 Task: Look for products in the category "Deodrant & Shave" from Dr. Bronner's only.
Action: Mouse pressed left at (265, 112)
Screenshot: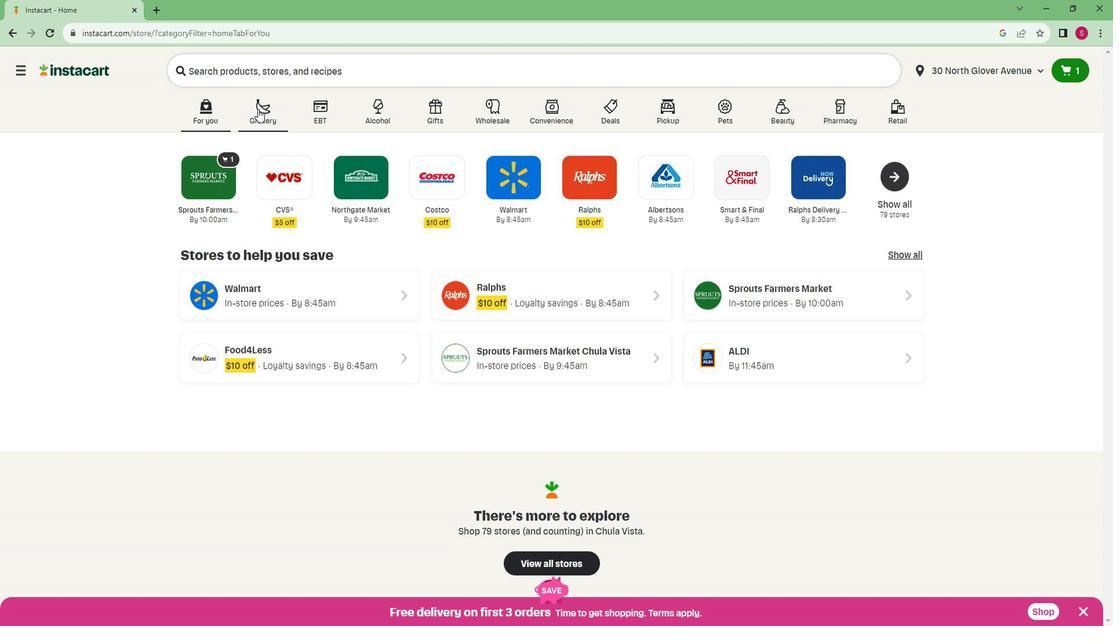 
Action: Mouse moved to (241, 315)
Screenshot: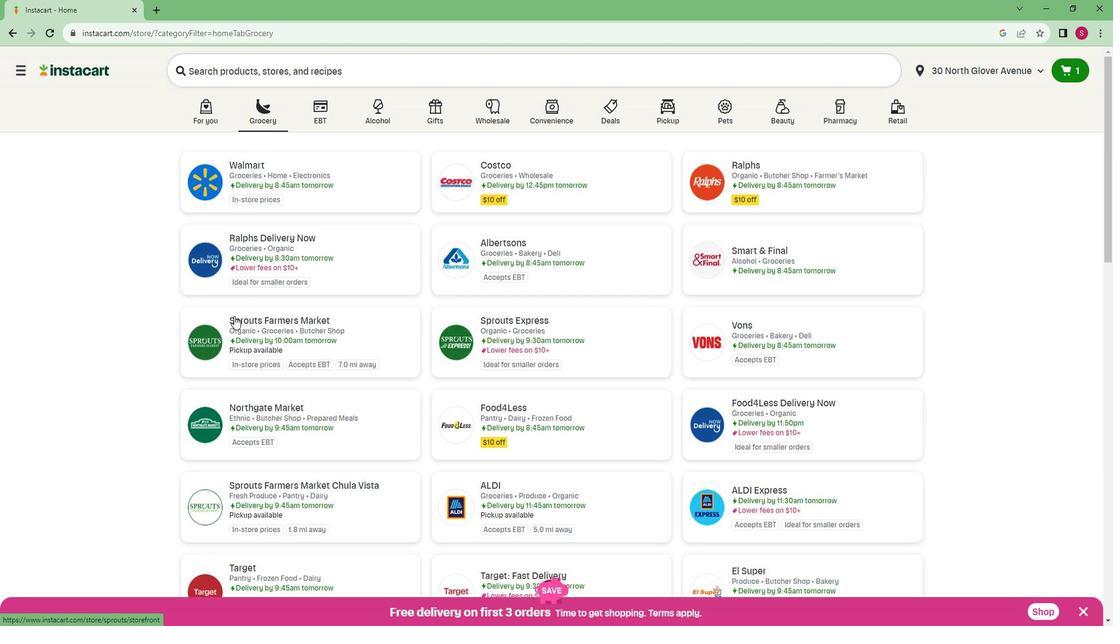 
Action: Mouse pressed left at (241, 315)
Screenshot: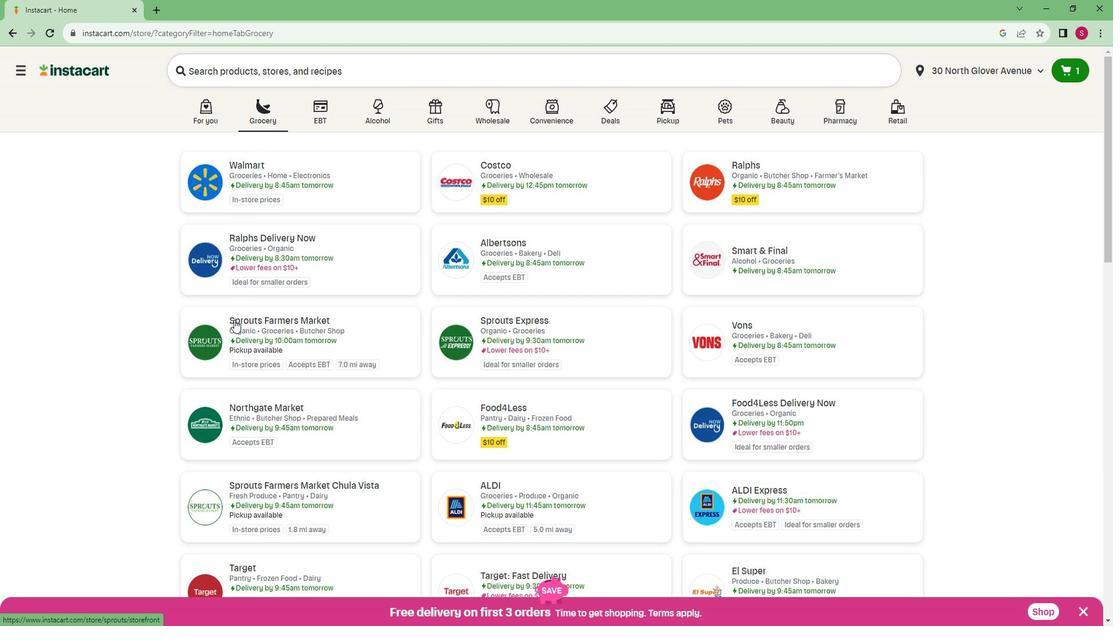 
Action: Mouse moved to (33, 427)
Screenshot: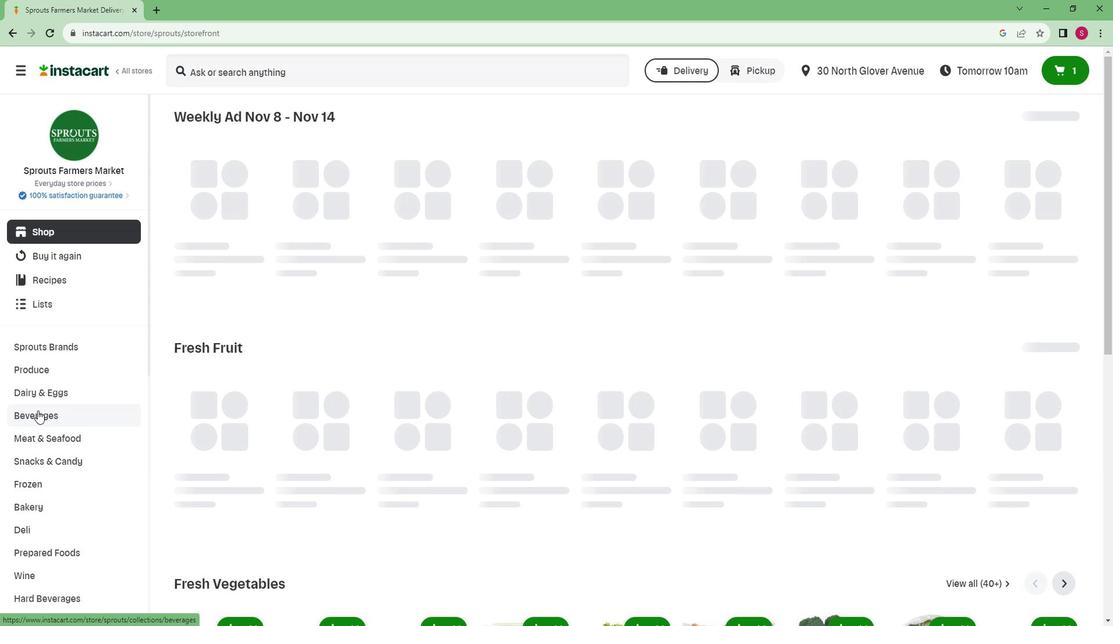 
Action: Mouse scrolled (33, 426) with delta (0, 0)
Screenshot: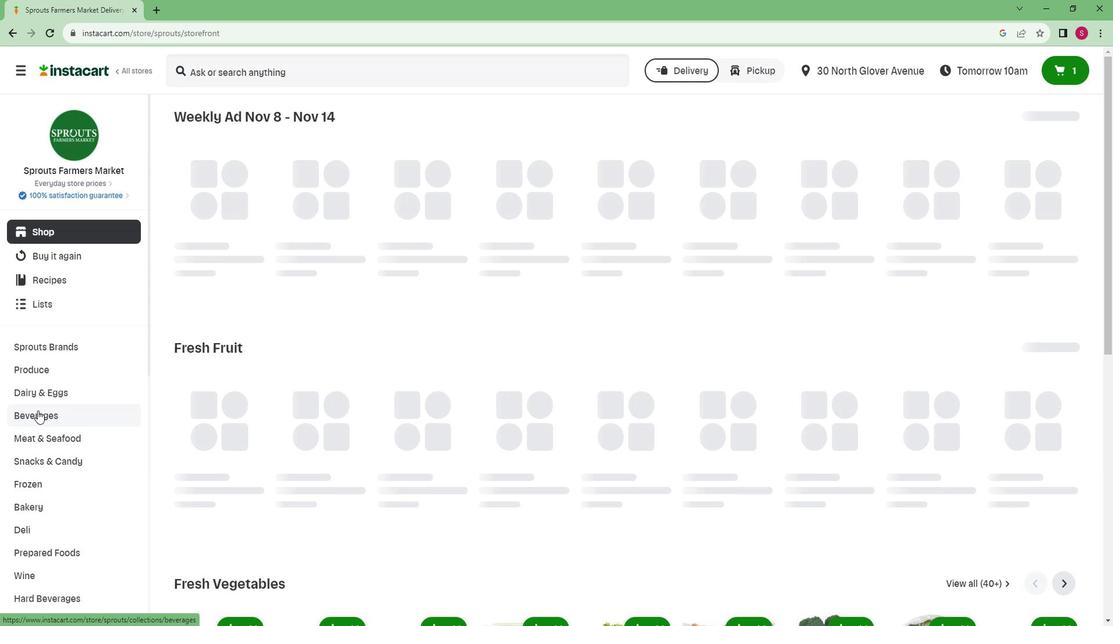 
Action: Mouse moved to (32, 427)
Screenshot: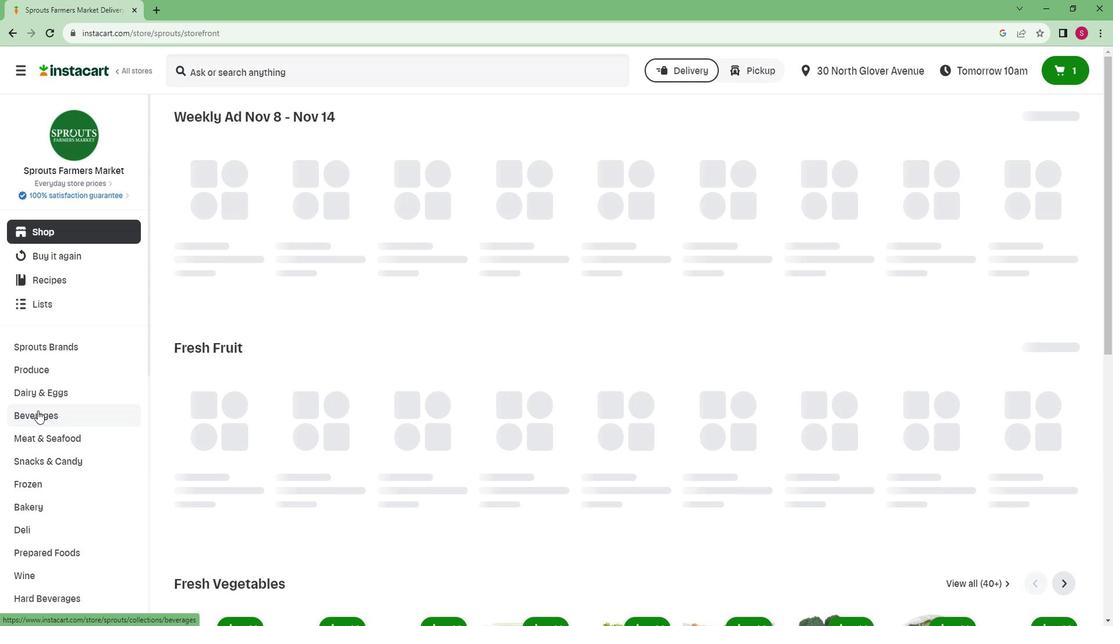 
Action: Mouse scrolled (32, 427) with delta (0, 0)
Screenshot: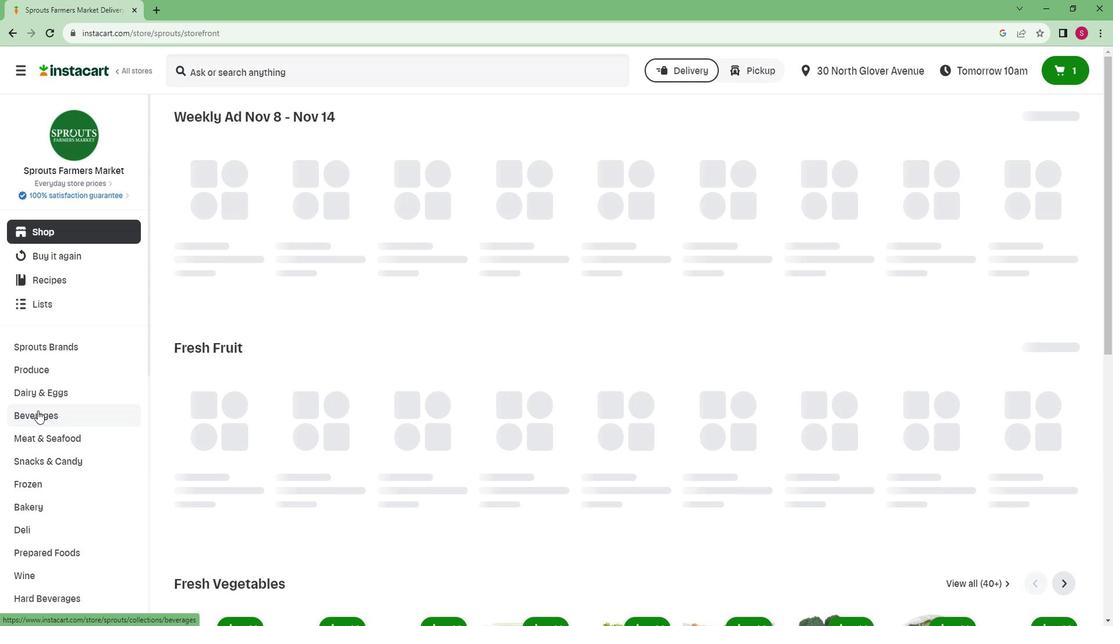 
Action: Mouse moved to (31, 427)
Screenshot: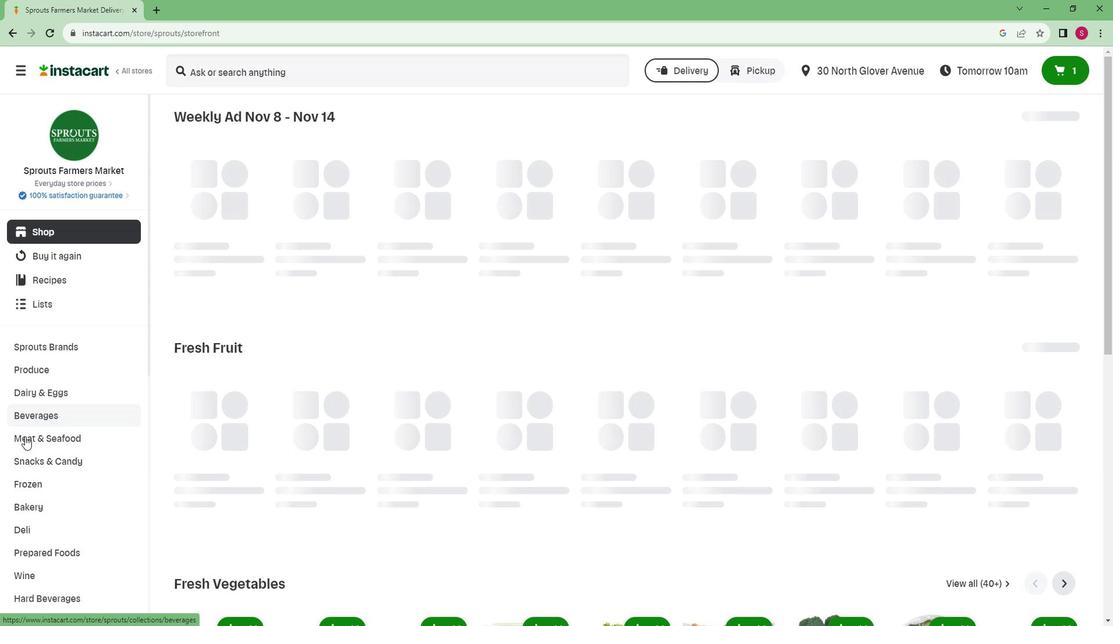 
Action: Mouse scrolled (31, 427) with delta (0, 0)
Screenshot: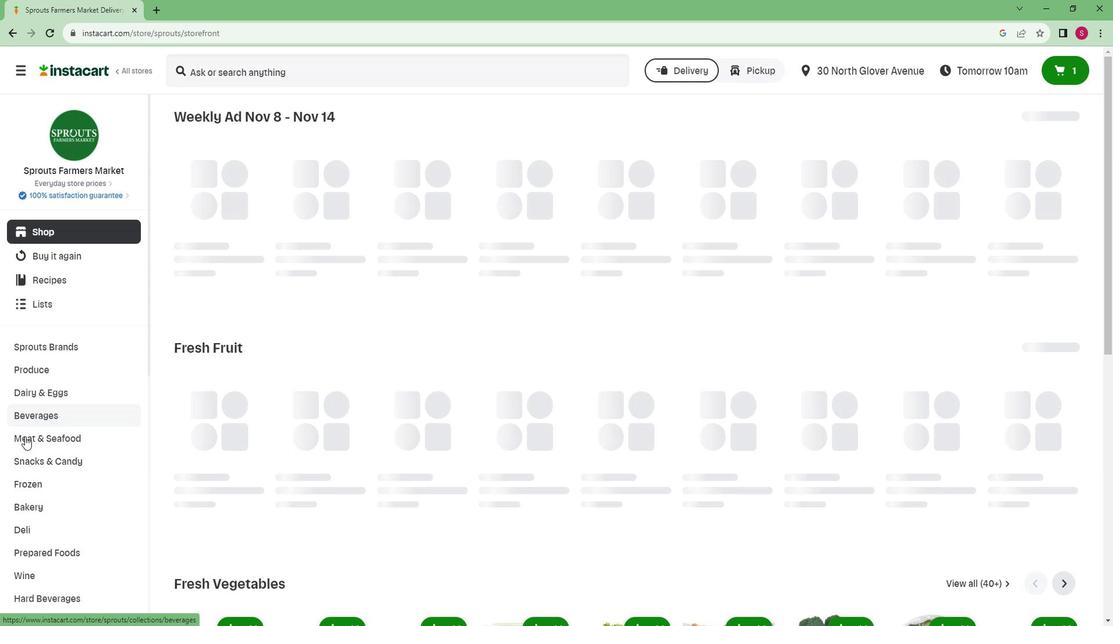 
Action: Mouse moved to (31, 427)
Screenshot: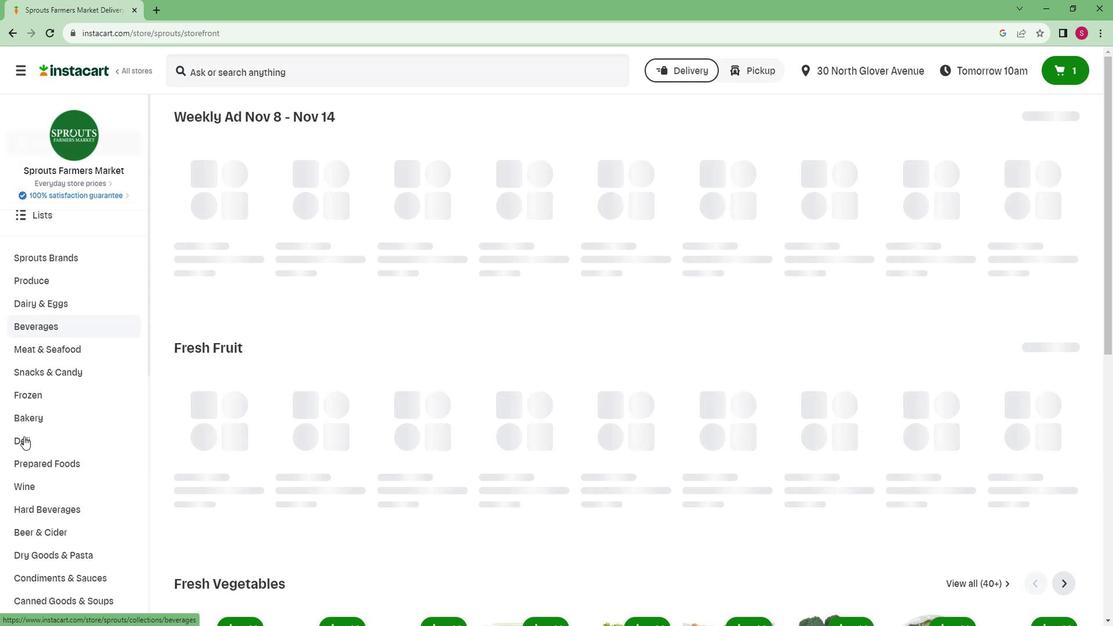 
Action: Mouse scrolled (31, 427) with delta (0, 0)
Screenshot: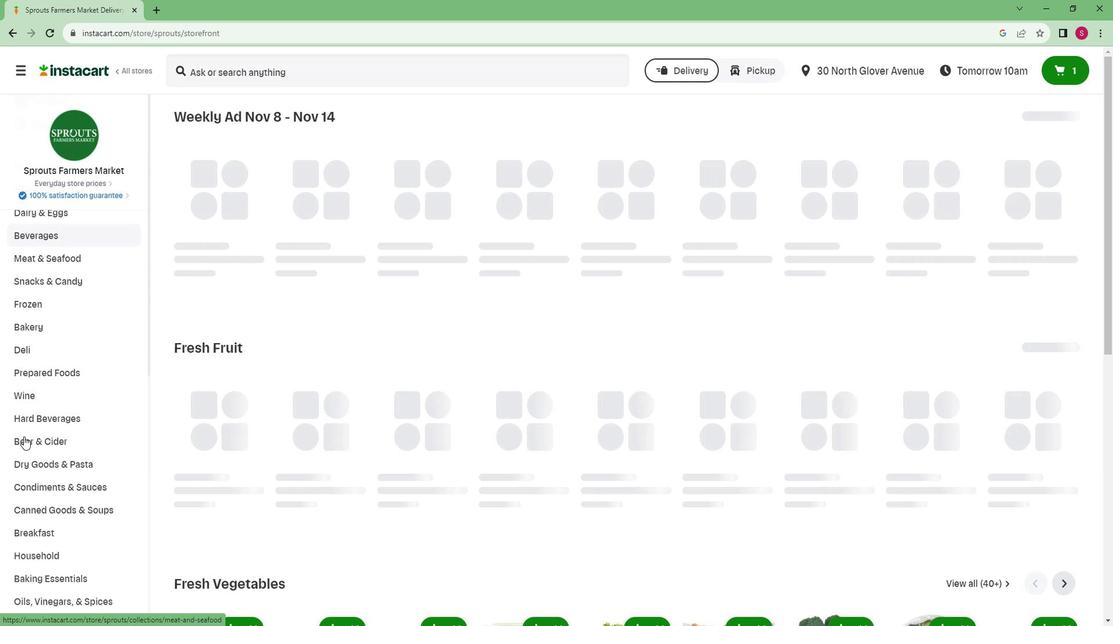 
Action: Mouse scrolled (31, 427) with delta (0, 0)
Screenshot: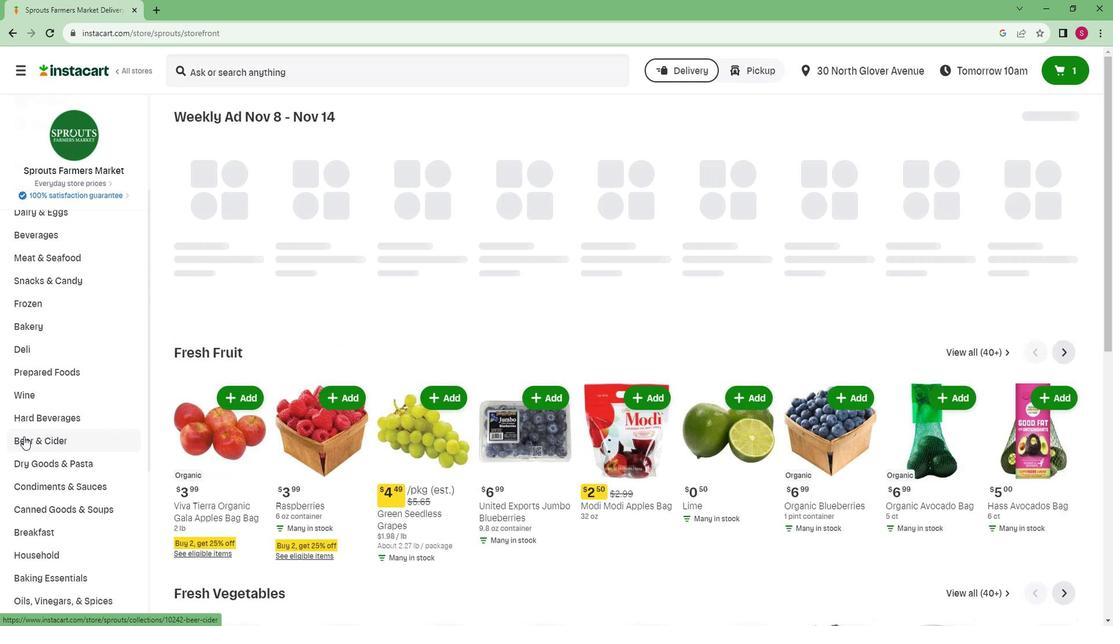 
Action: Mouse scrolled (31, 427) with delta (0, 0)
Screenshot: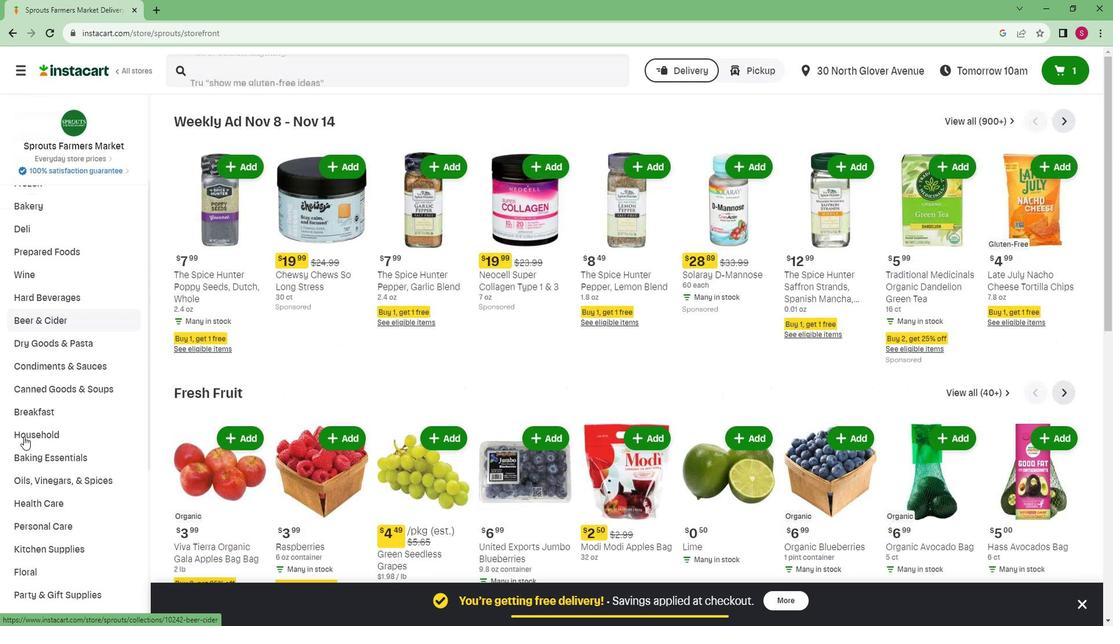 
Action: Mouse scrolled (31, 427) with delta (0, 0)
Screenshot: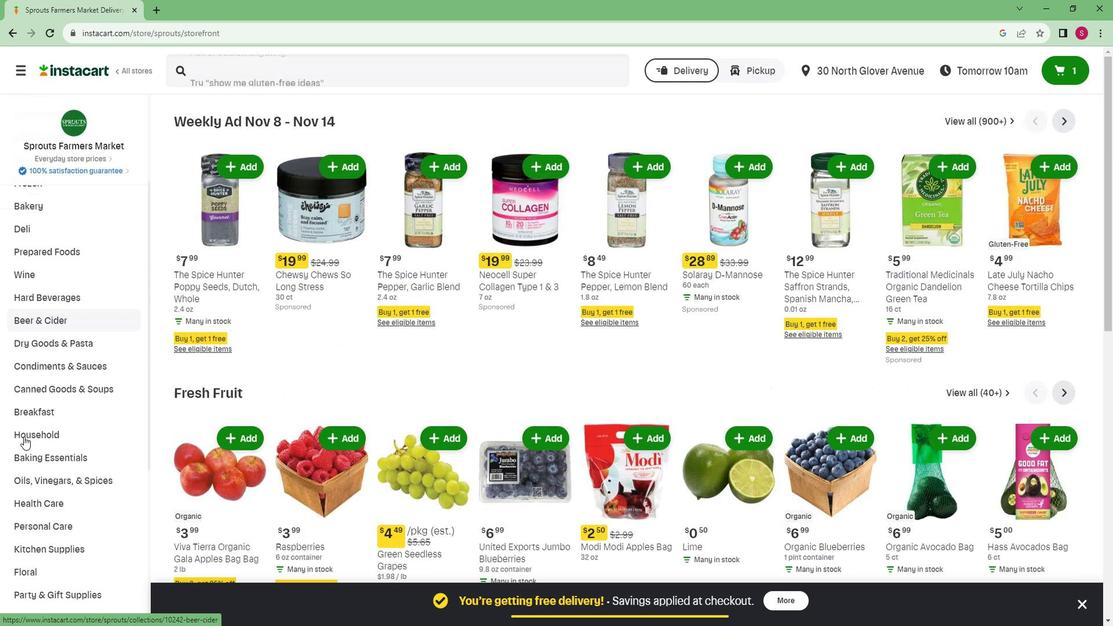 
Action: Mouse scrolled (31, 427) with delta (0, 0)
Screenshot: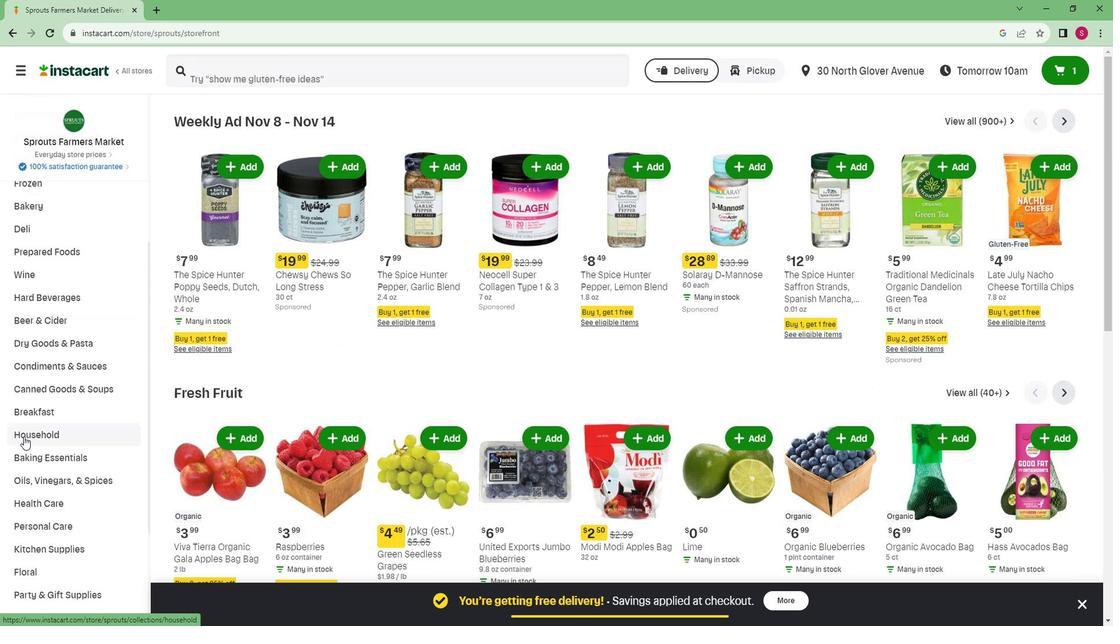 
Action: Mouse scrolled (31, 427) with delta (0, 0)
Screenshot: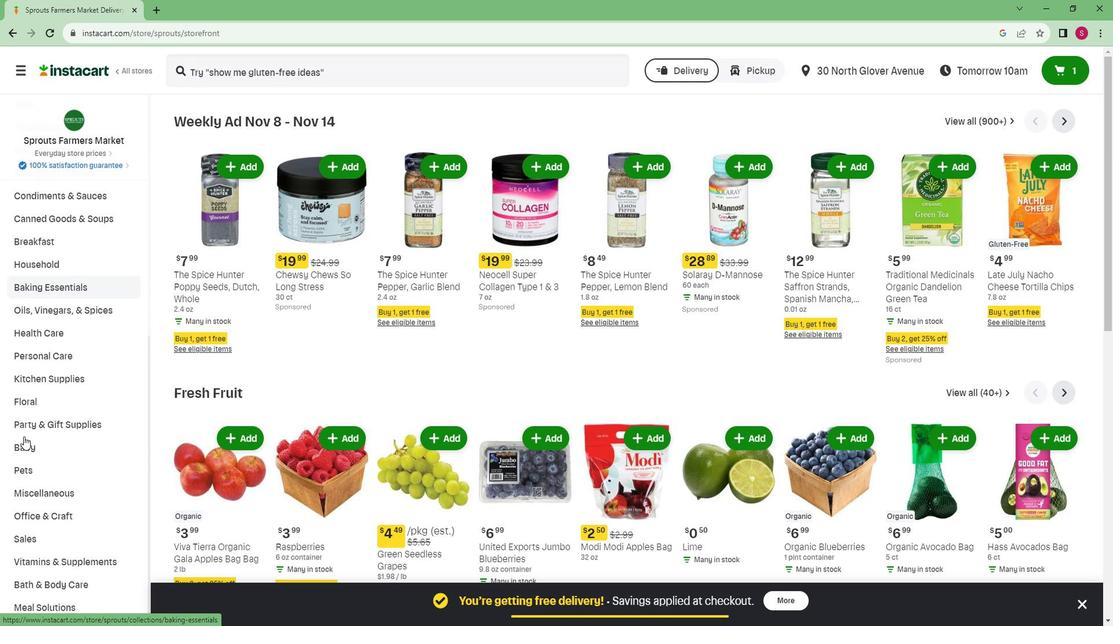 
Action: Mouse scrolled (31, 427) with delta (0, 0)
Screenshot: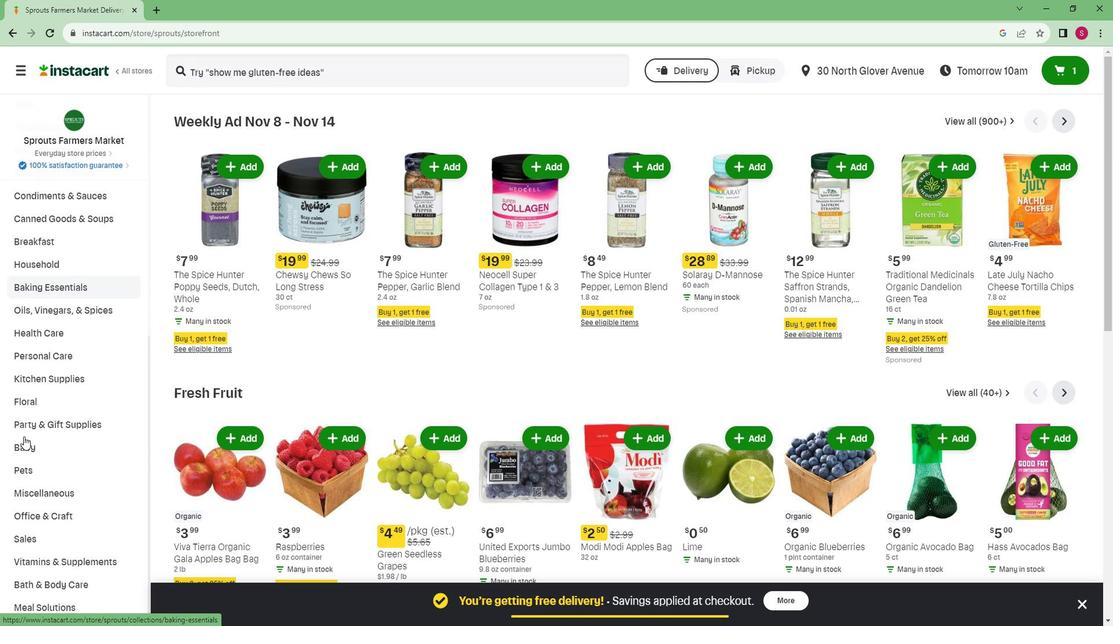 
Action: Mouse scrolled (31, 427) with delta (0, 0)
Screenshot: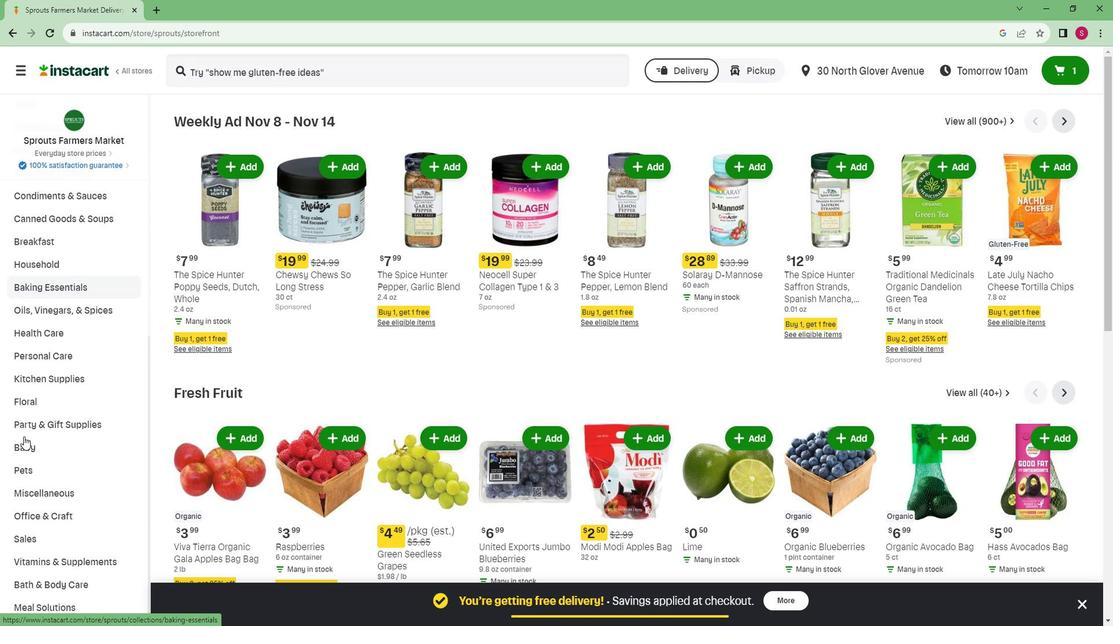 
Action: Mouse moved to (45, 572)
Screenshot: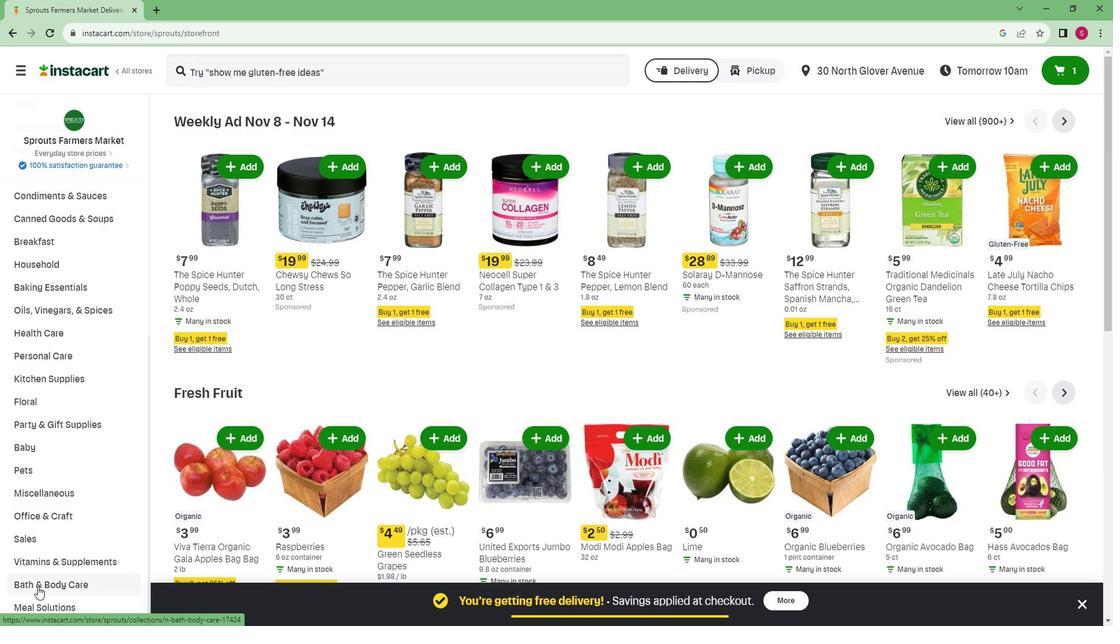 
Action: Mouse pressed left at (45, 572)
Screenshot: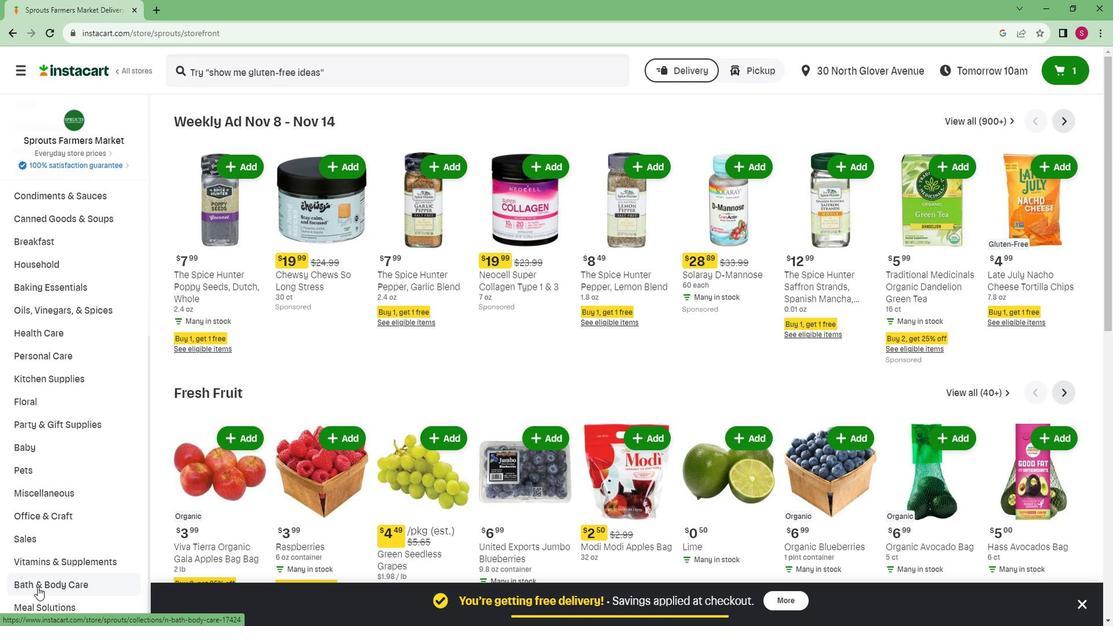 
Action: Mouse moved to (826, 142)
Screenshot: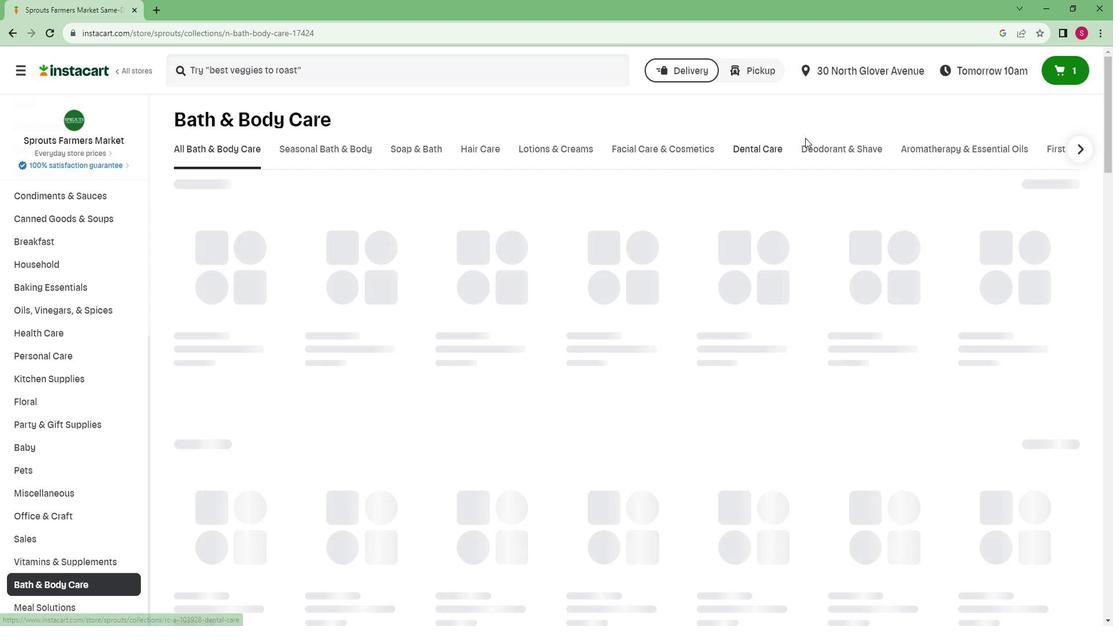 
Action: Mouse pressed left at (826, 142)
Screenshot: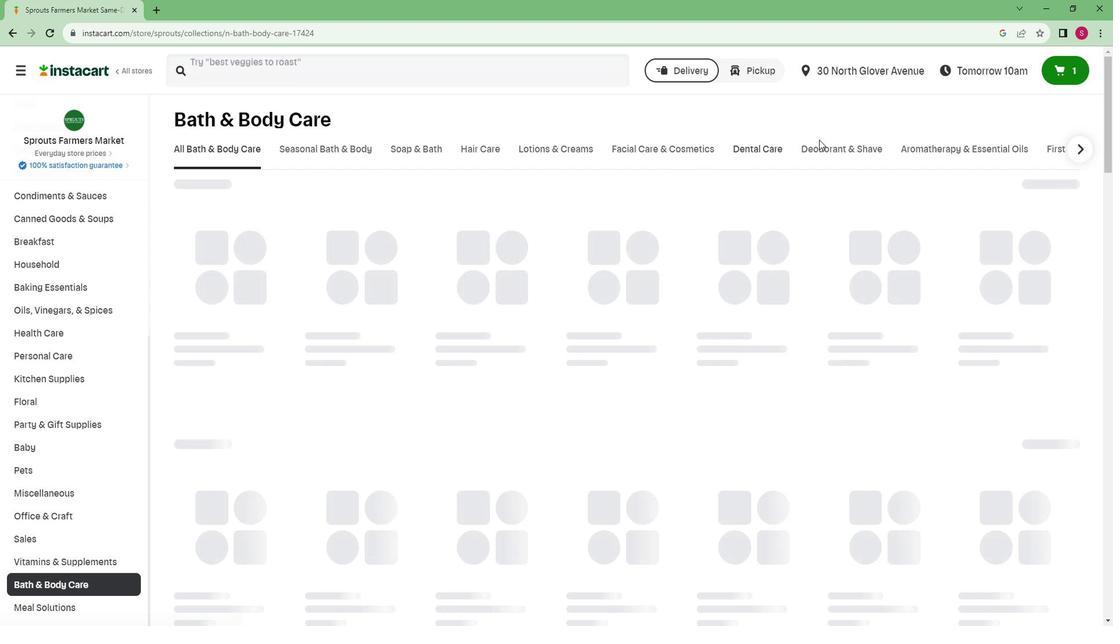 
Action: Mouse moved to (822, 149)
Screenshot: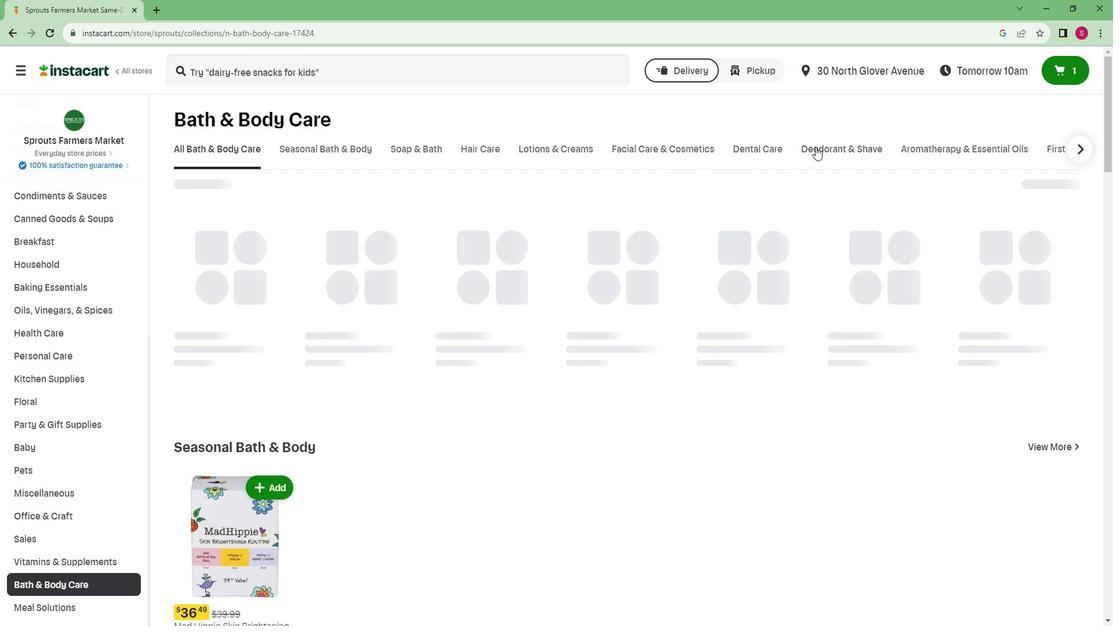 
Action: Mouse pressed left at (822, 149)
Screenshot: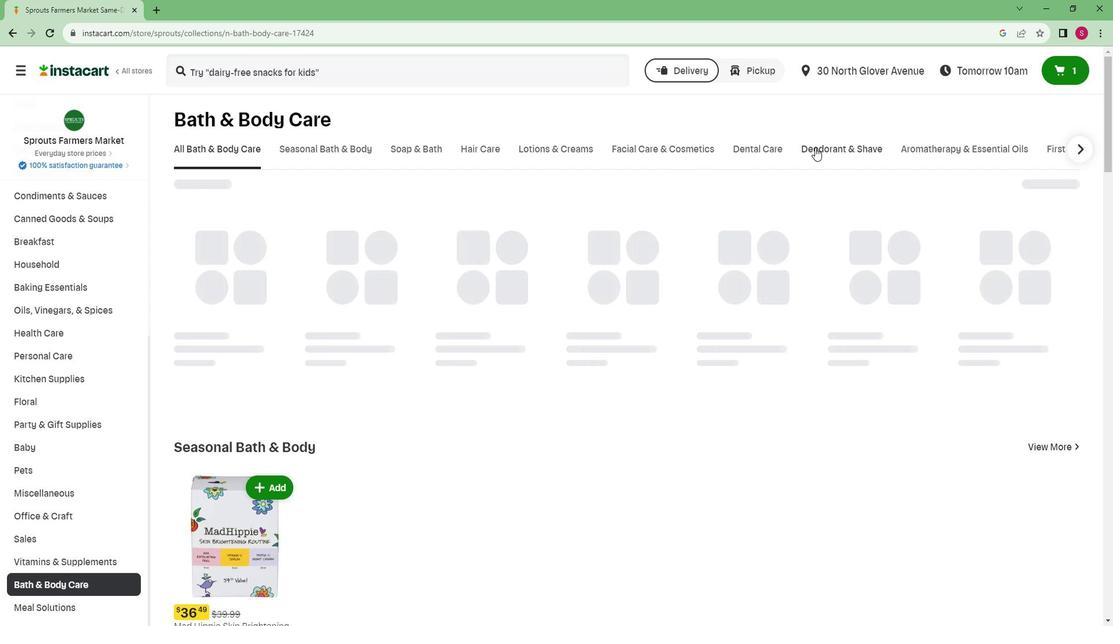 
Action: Mouse moved to (284, 198)
Screenshot: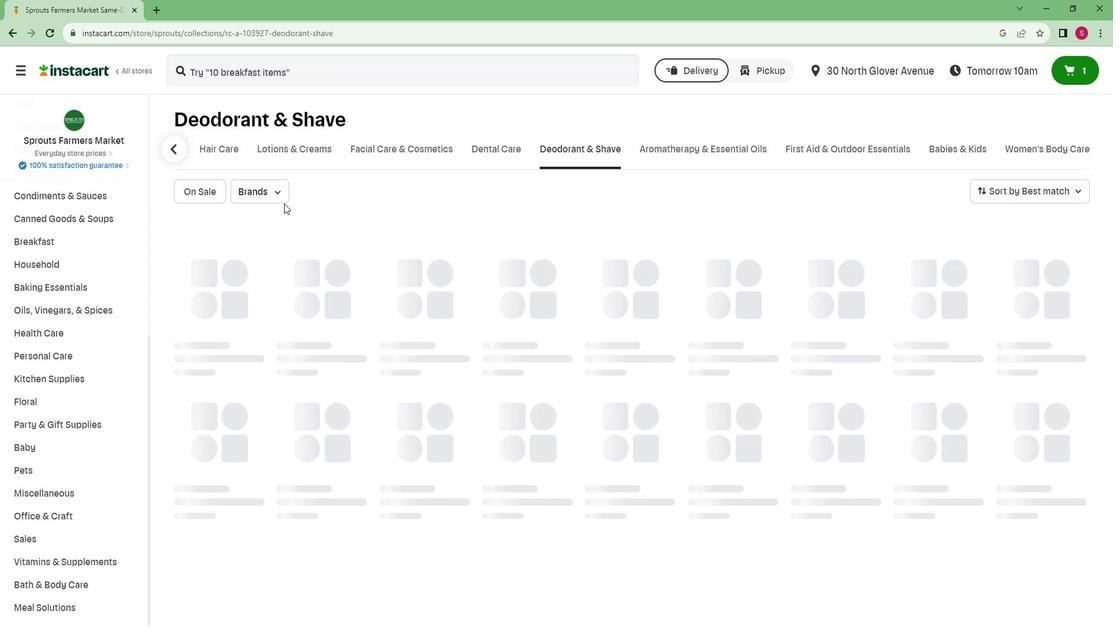 
Action: Mouse pressed left at (284, 198)
Screenshot: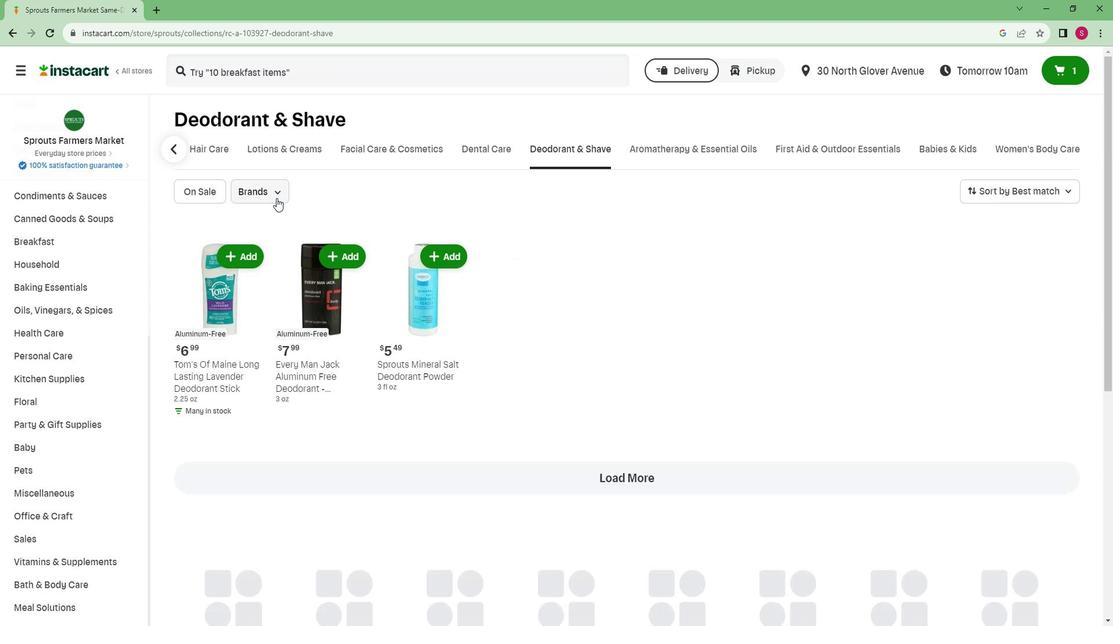 
Action: Mouse moved to (283, 313)
Screenshot: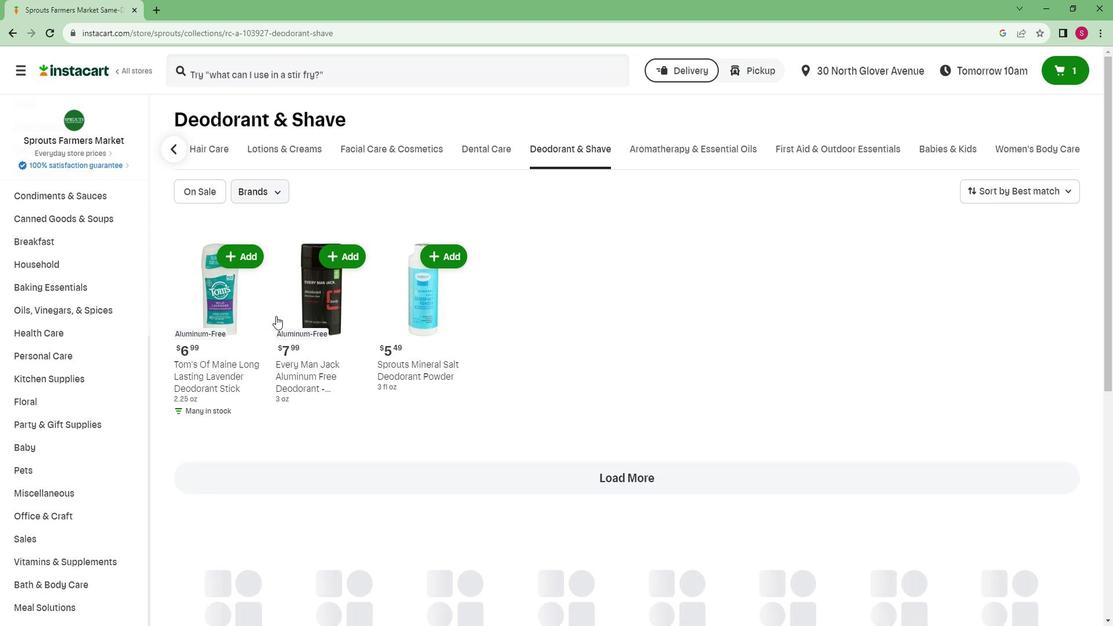 
Action: Mouse scrolled (283, 313) with delta (0, 0)
Screenshot: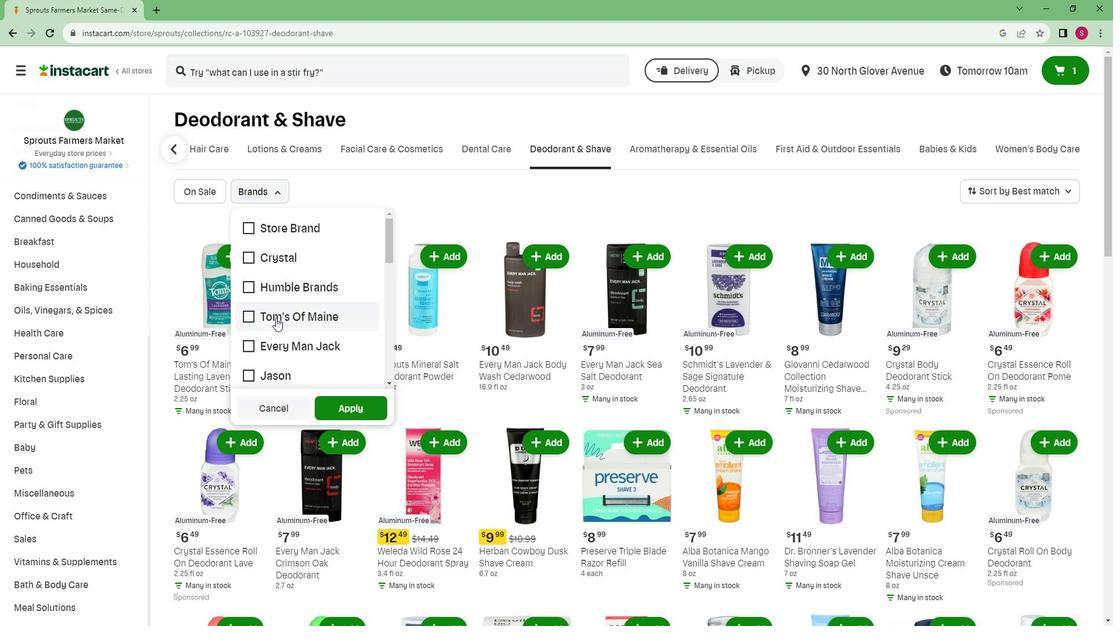 
Action: Mouse scrolled (283, 313) with delta (0, 0)
Screenshot: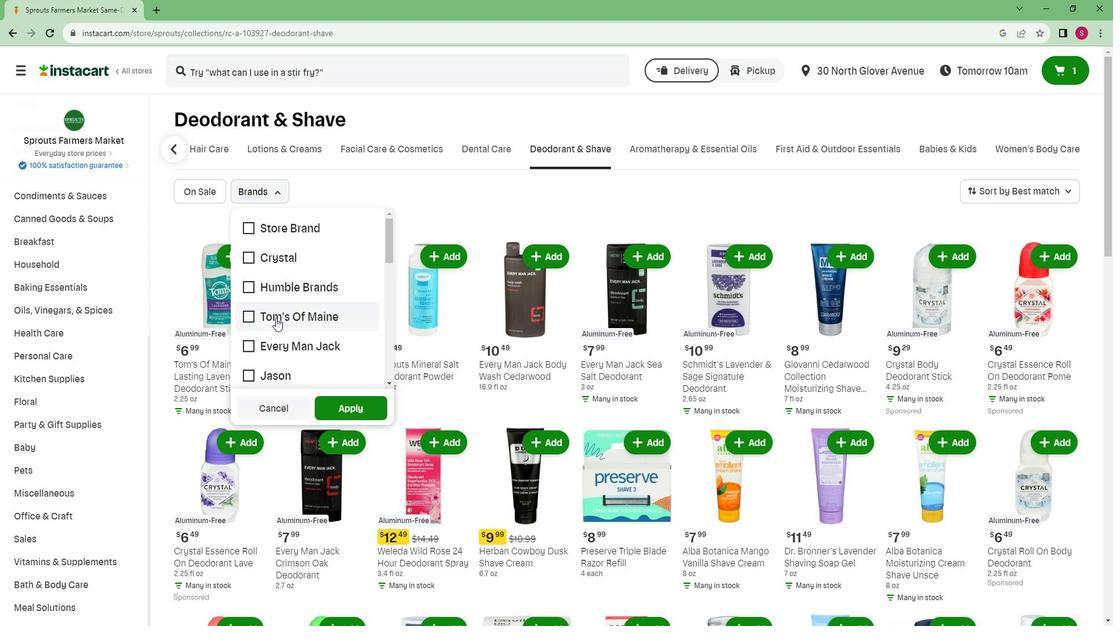 
Action: Mouse scrolled (283, 313) with delta (0, 0)
Screenshot: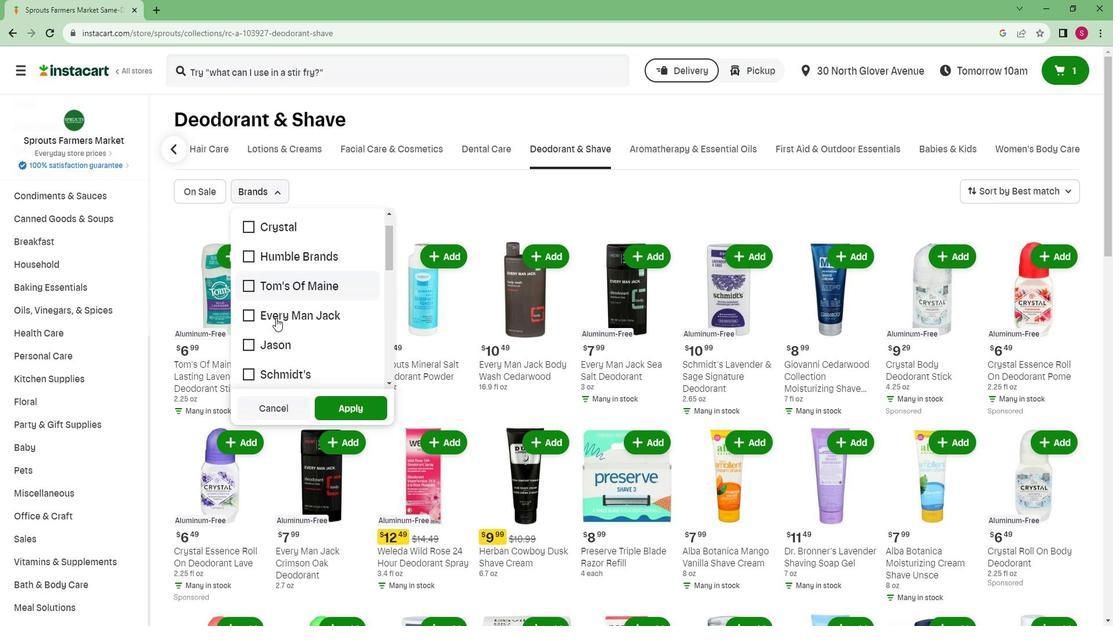 
Action: Mouse scrolled (283, 313) with delta (0, 0)
Screenshot: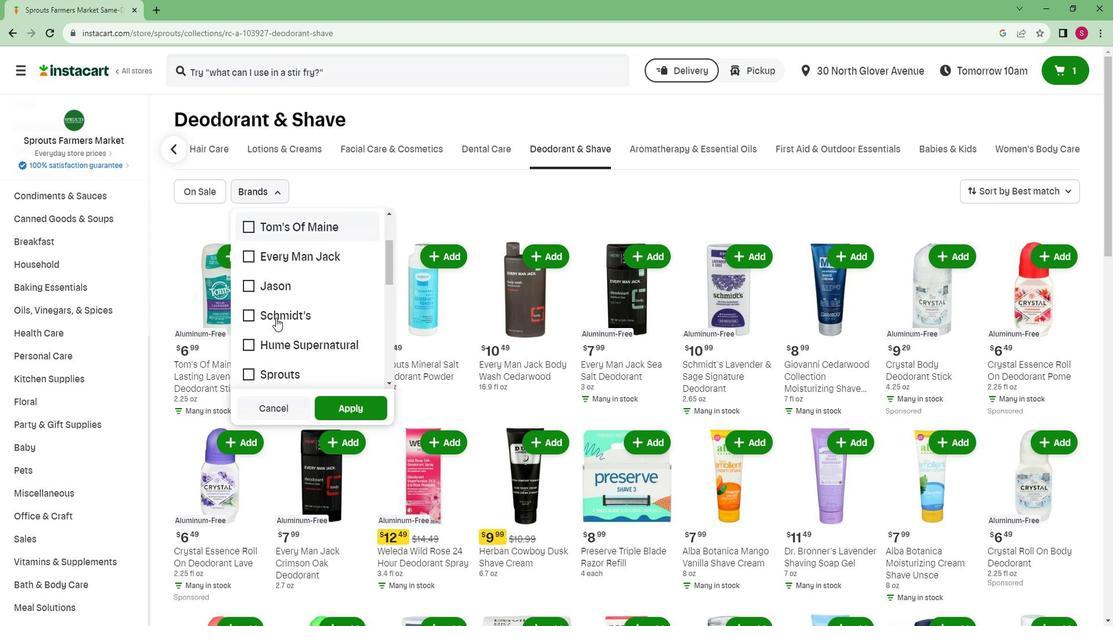 
Action: Mouse scrolled (283, 313) with delta (0, 0)
Screenshot: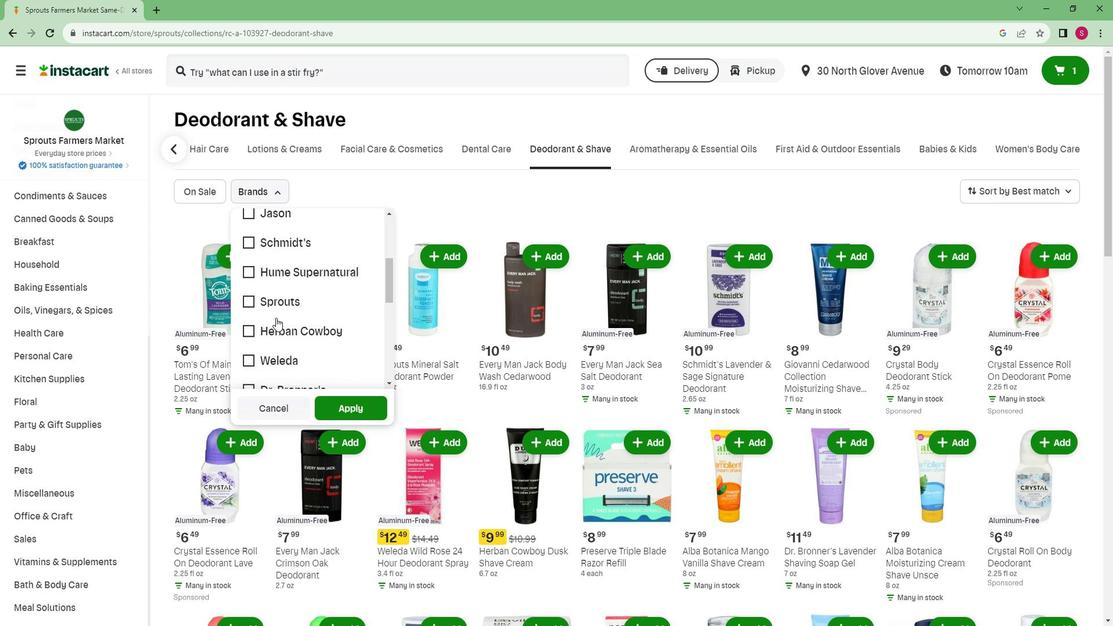 
Action: Mouse moved to (293, 248)
Screenshot: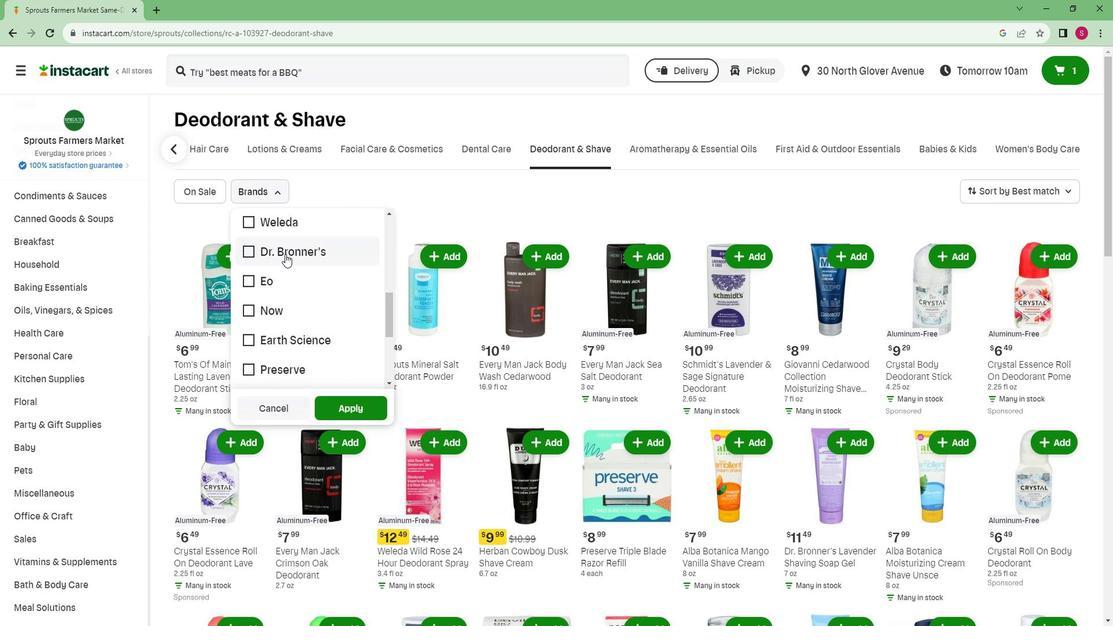 
Action: Mouse pressed left at (293, 248)
Screenshot: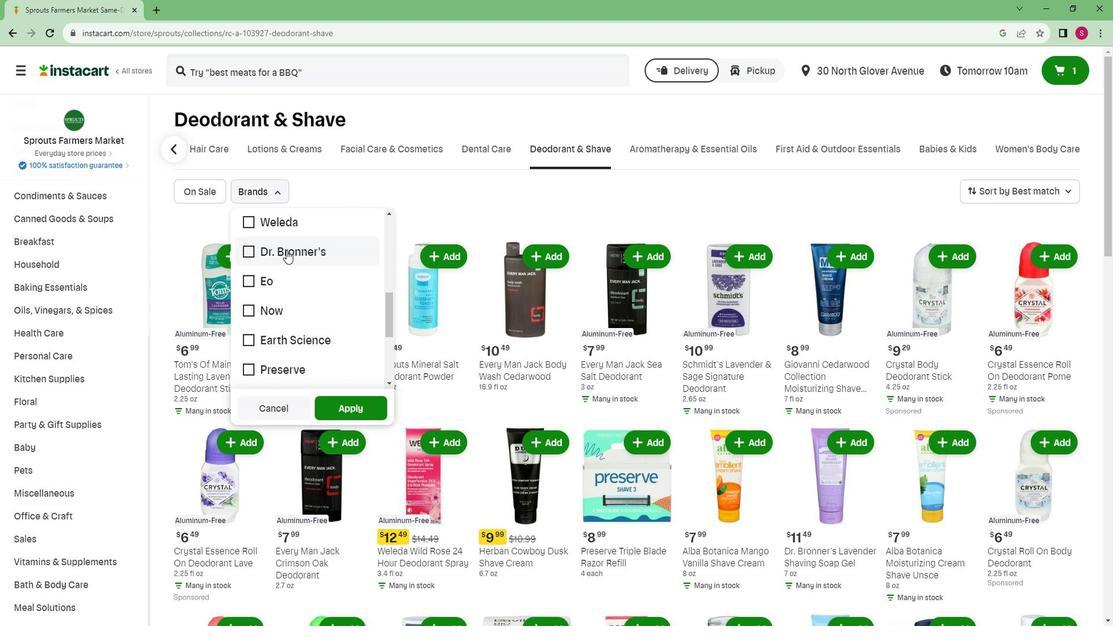 
Action: Mouse moved to (340, 398)
Screenshot: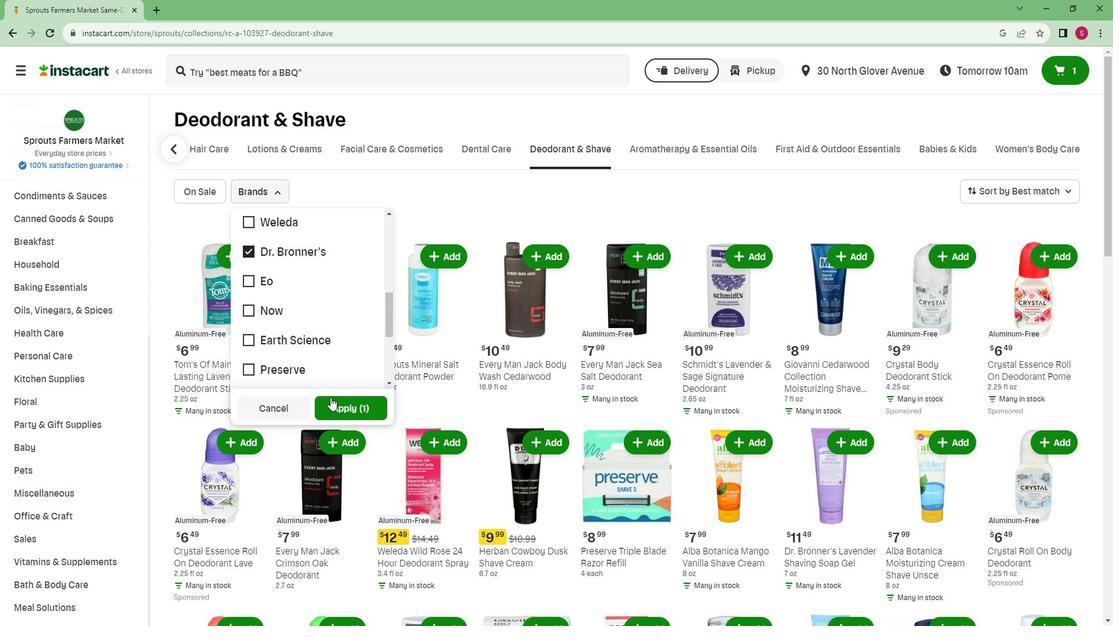 
Action: Mouse pressed left at (340, 398)
Screenshot: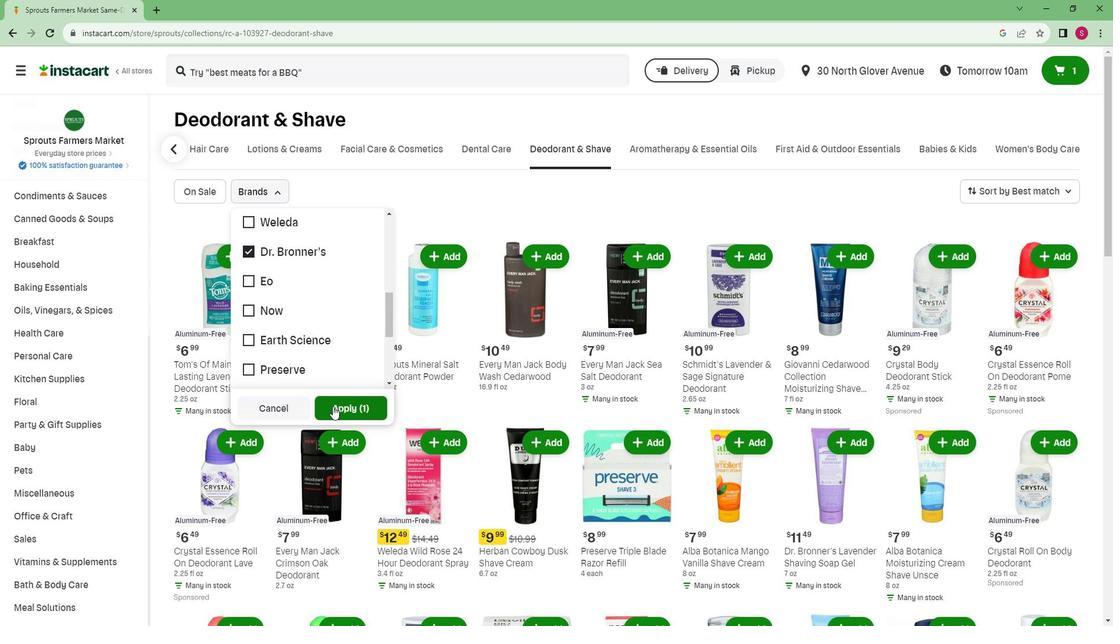 
Action: Mouse moved to (340, 398)
Screenshot: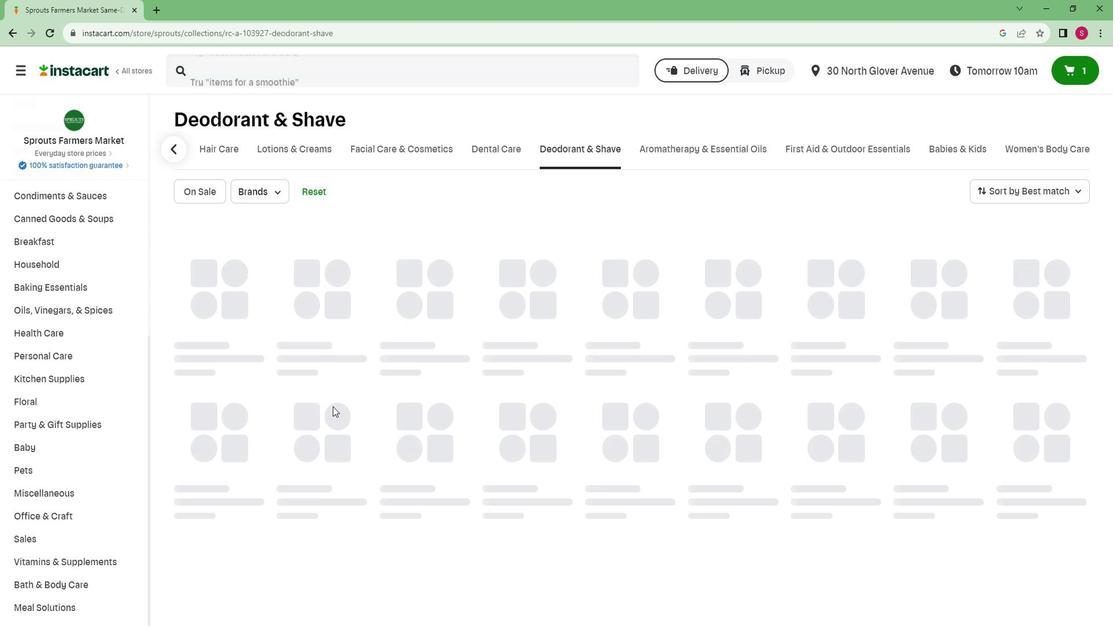 
